Task: Add Cover Purple to Card Card0005 in Board Board0002 in Development in Trello
Action: Mouse moved to (680, 112)
Screenshot: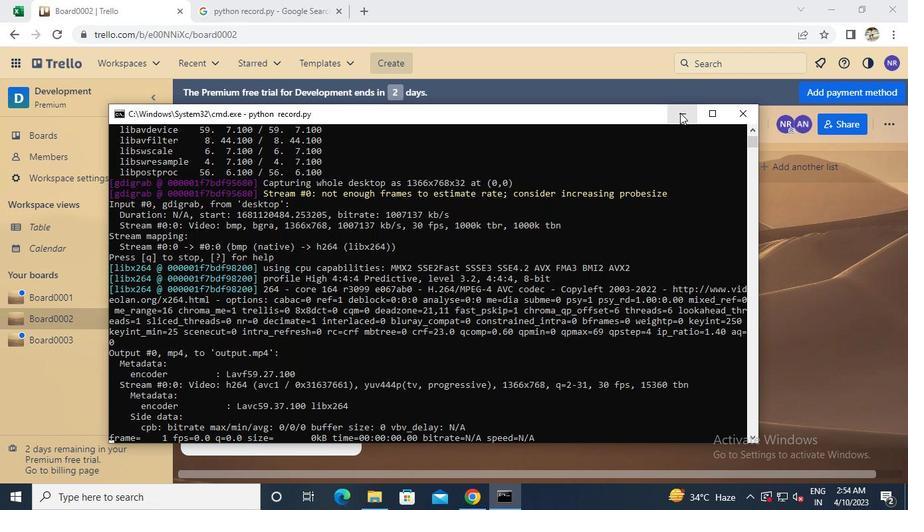 
Action: Mouse pressed left at (680, 112)
Screenshot: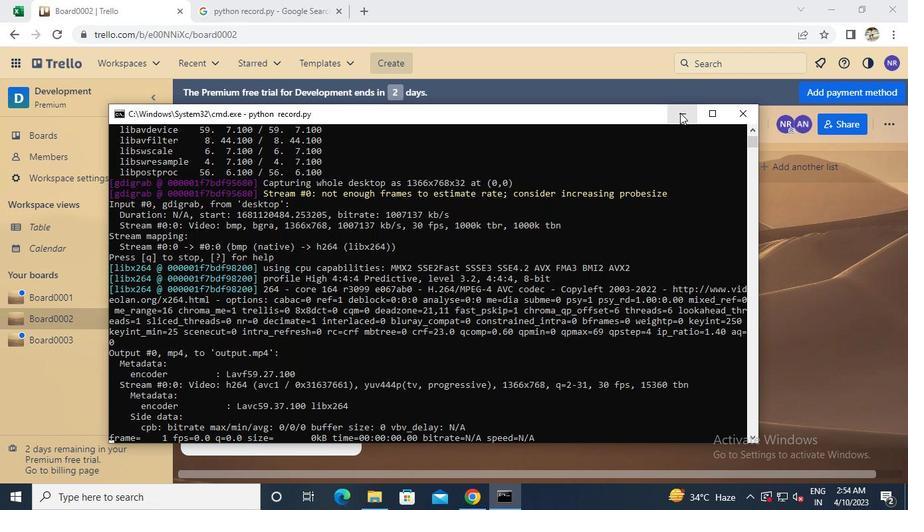 
Action: Mouse moved to (343, 194)
Screenshot: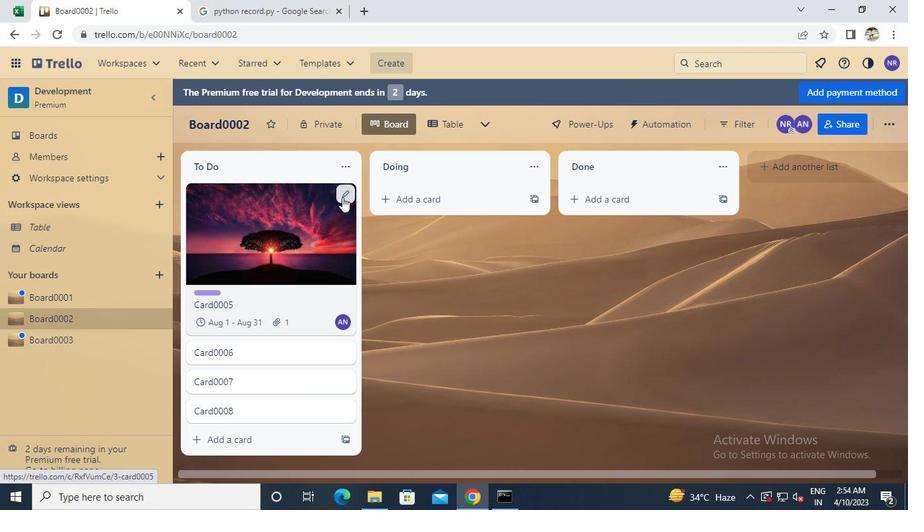
Action: Mouse pressed left at (343, 194)
Screenshot: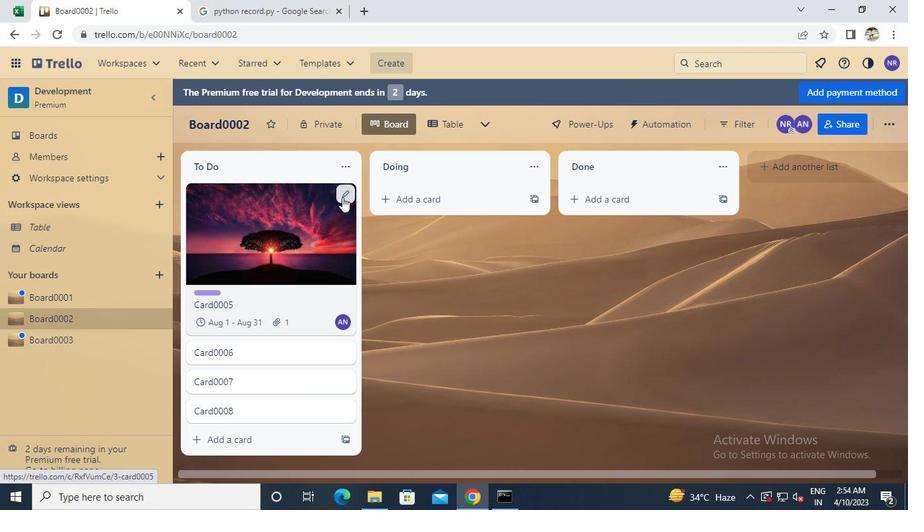
Action: Mouse moved to (384, 256)
Screenshot: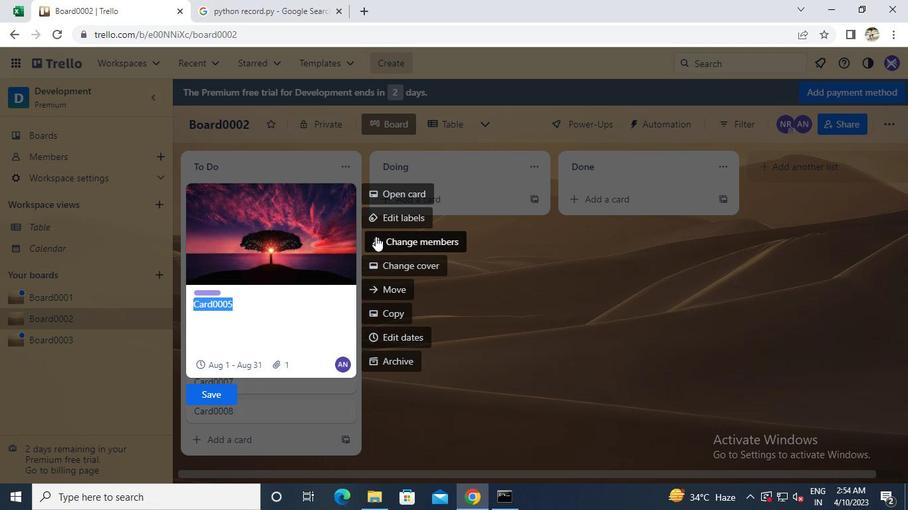 
Action: Mouse pressed left at (384, 256)
Screenshot: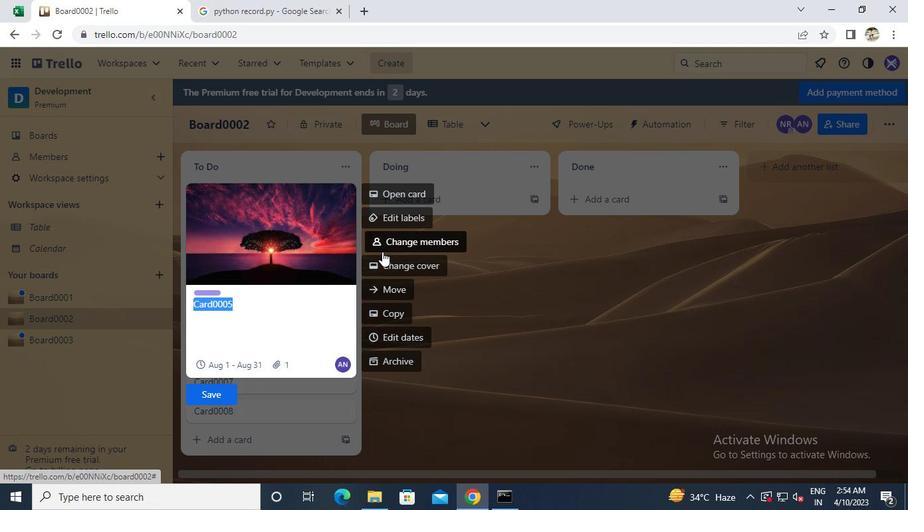 
Action: Mouse moved to (535, 231)
Screenshot: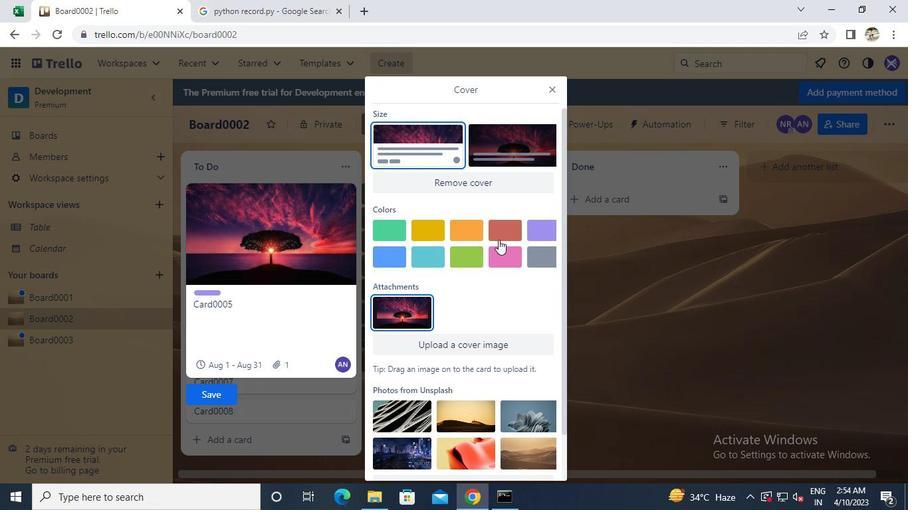 
Action: Mouse pressed left at (535, 231)
Screenshot: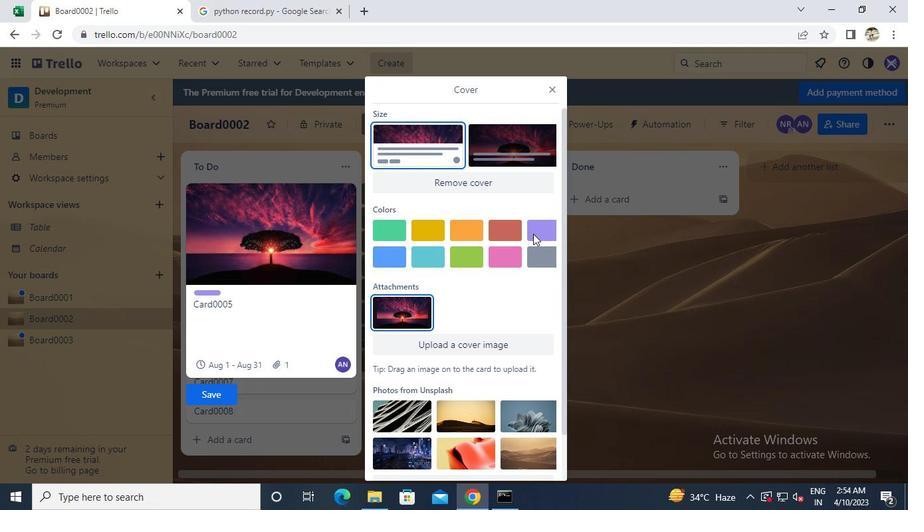 
Action: Mouse moved to (212, 318)
Screenshot: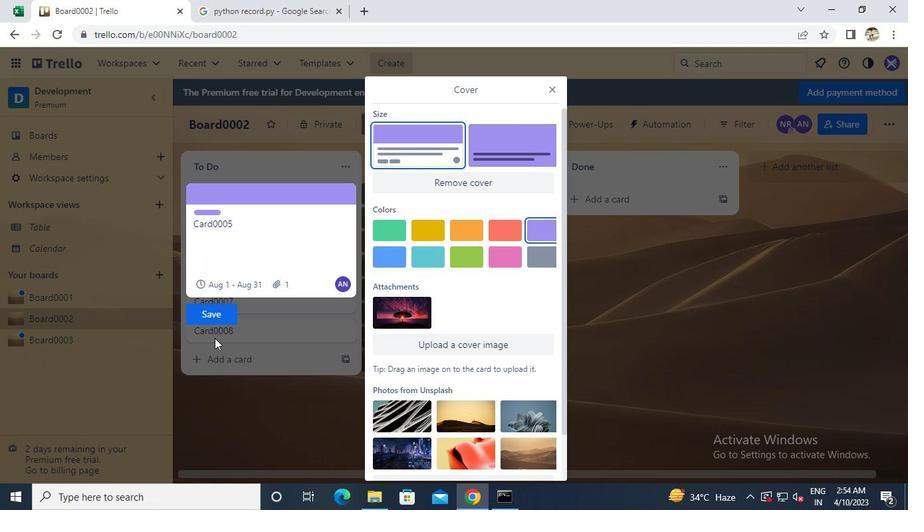 
Action: Mouse pressed left at (212, 318)
Screenshot: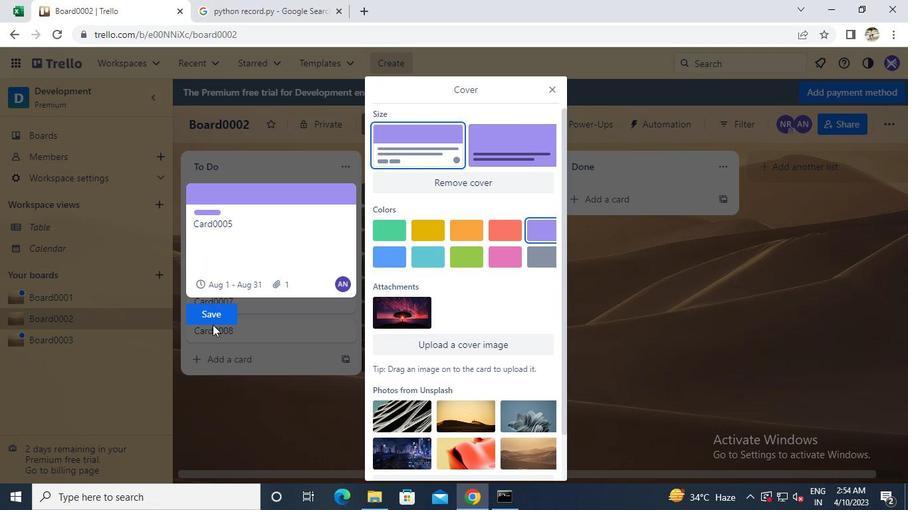 
Action: Mouse moved to (496, 494)
Screenshot: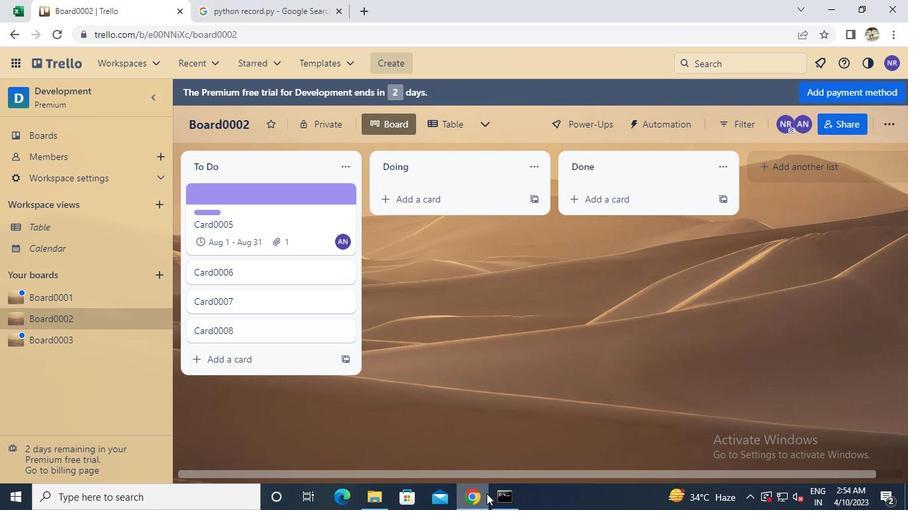
Action: Mouse pressed left at (496, 494)
Screenshot: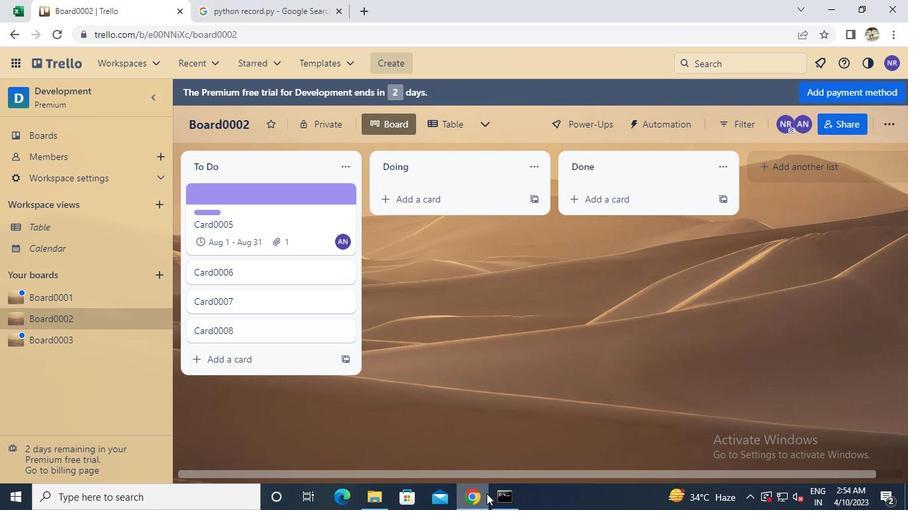
Action: Mouse moved to (739, 117)
Screenshot: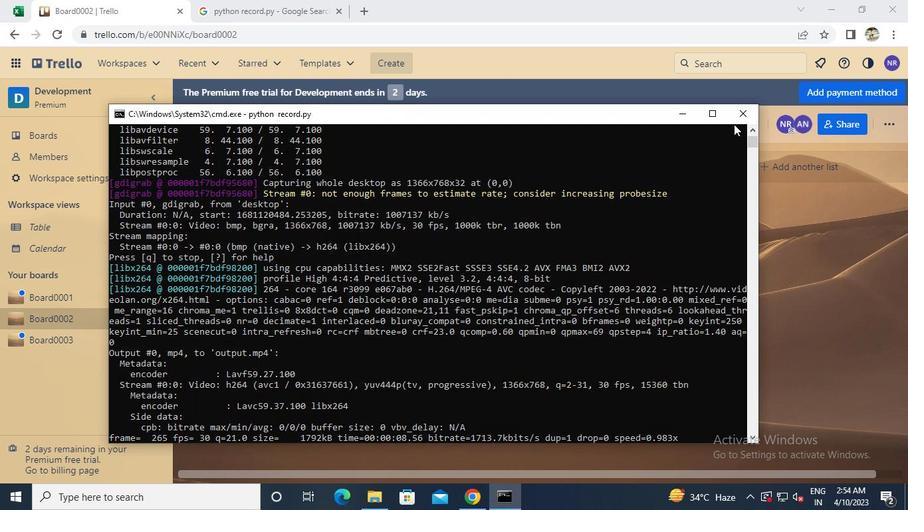 
Action: Mouse pressed left at (739, 117)
Screenshot: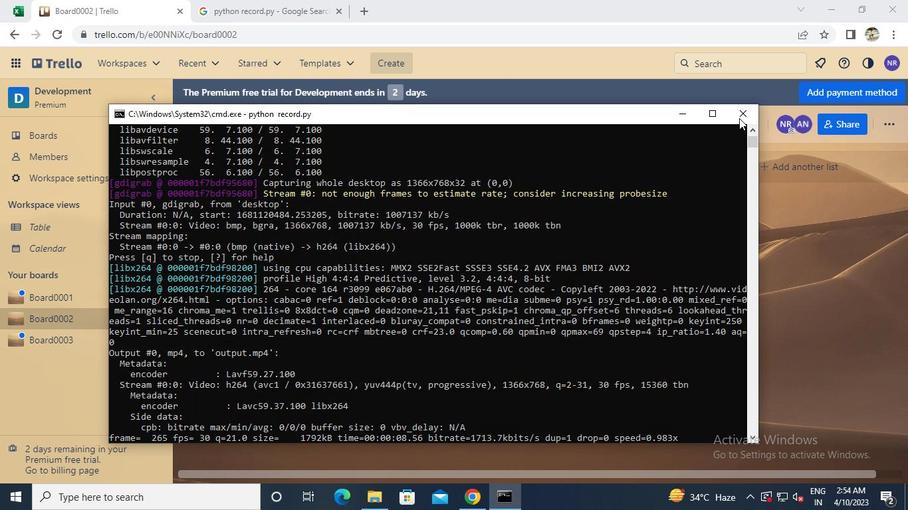 
